 Task: Insert a corved.
Action: Mouse moved to (94, 79)
Screenshot: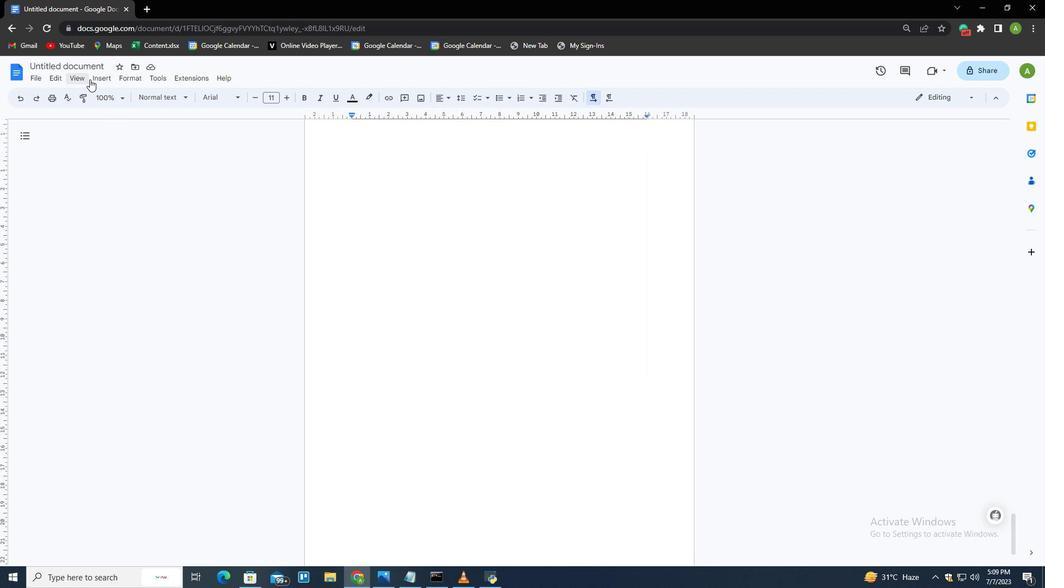 
Action: Mouse pressed left at (94, 79)
Screenshot: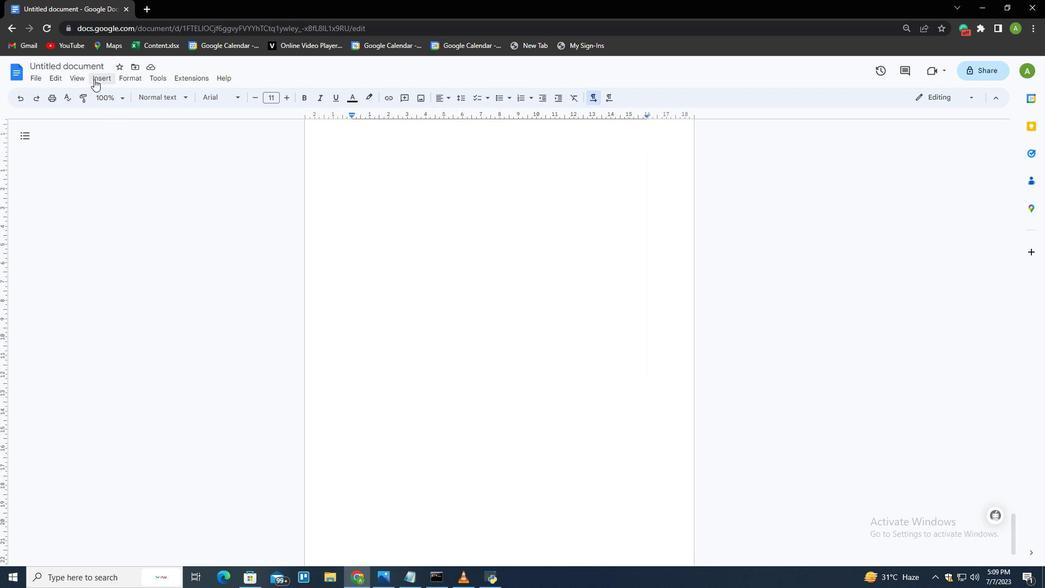 
Action: Mouse moved to (109, 129)
Screenshot: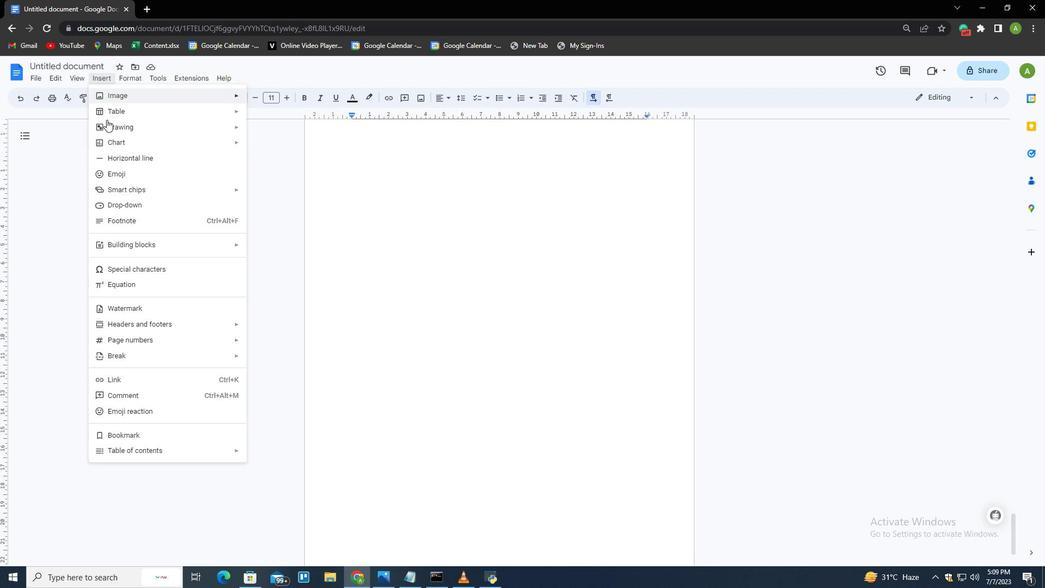 
Action: Mouse pressed left at (109, 129)
Screenshot: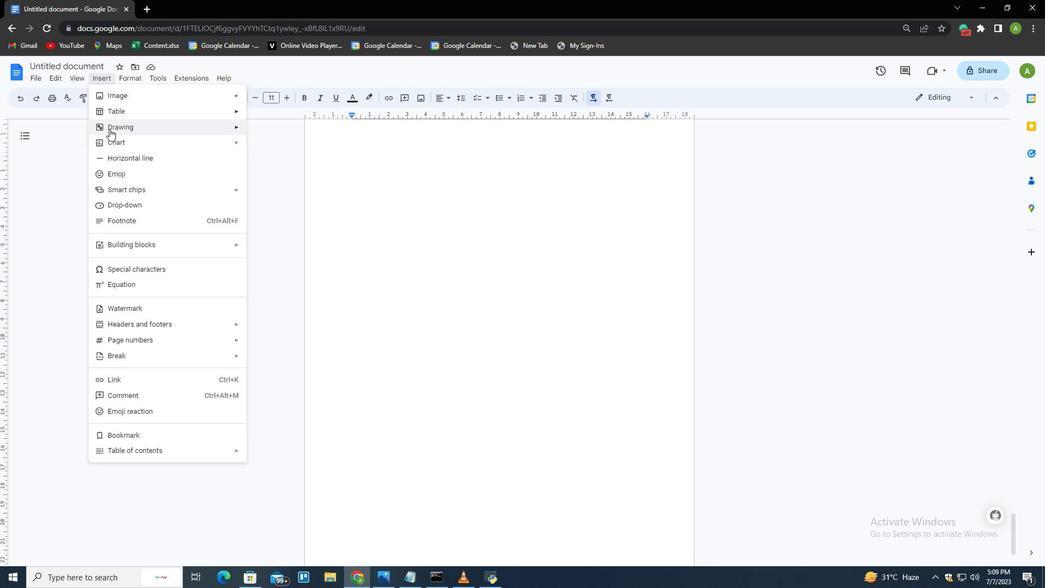 
Action: Mouse moved to (297, 129)
Screenshot: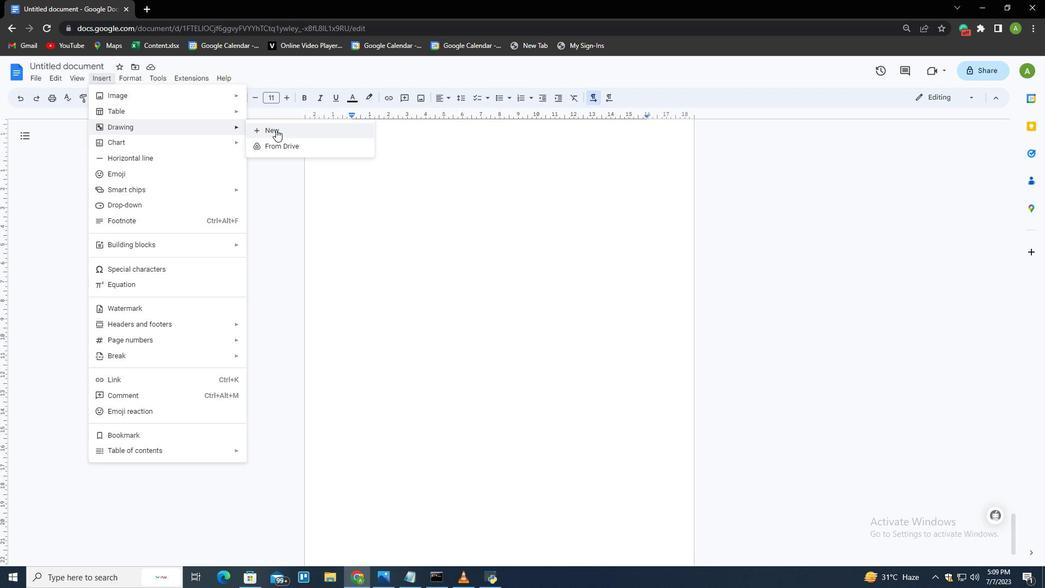 
Action: Mouse pressed left at (297, 129)
Screenshot: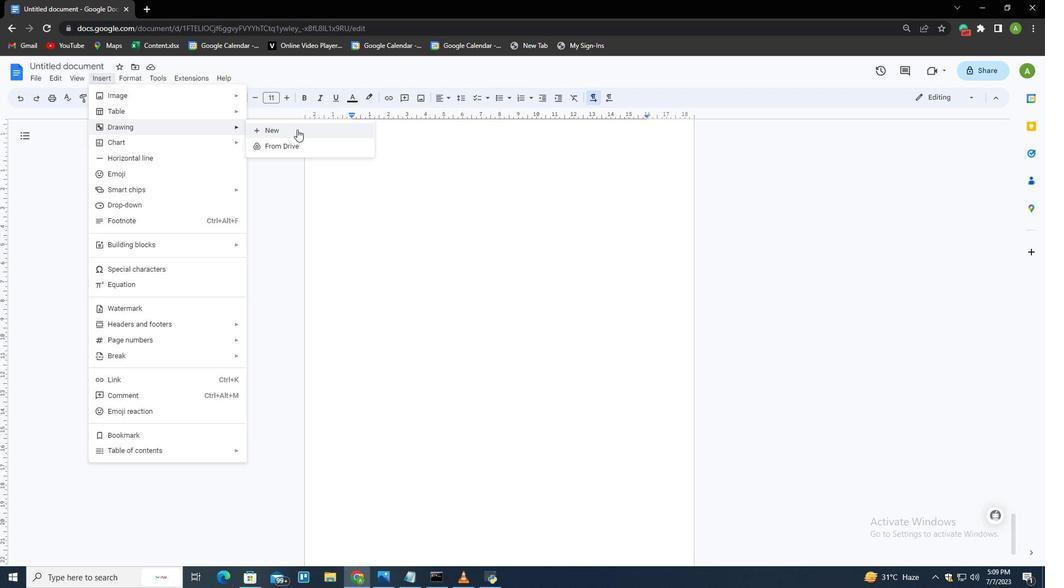 
Action: Mouse moved to (404, 122)
Screenshot: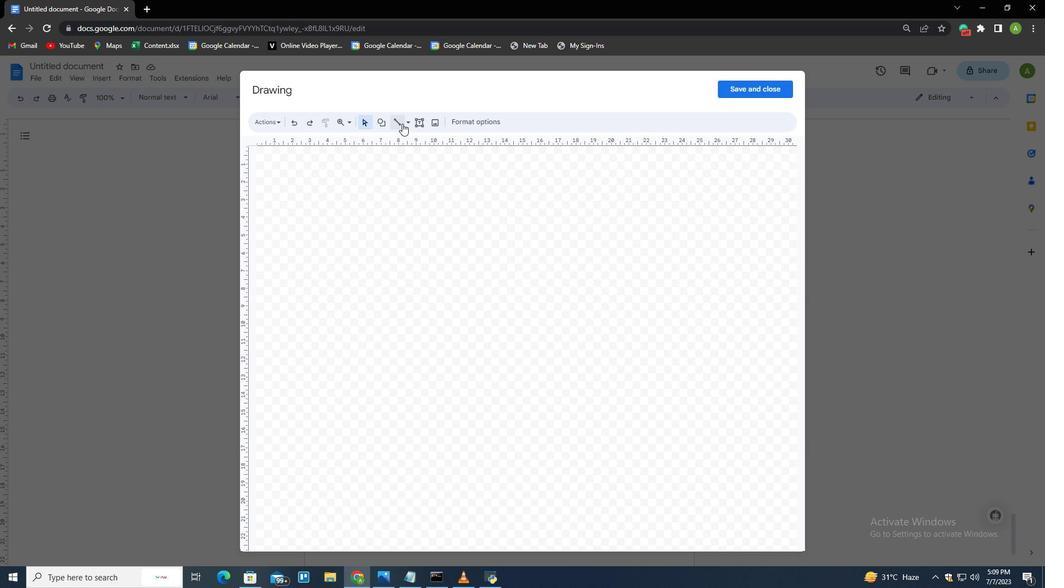 
Action: Mouse pressed left at (404, 122)
Screenshot: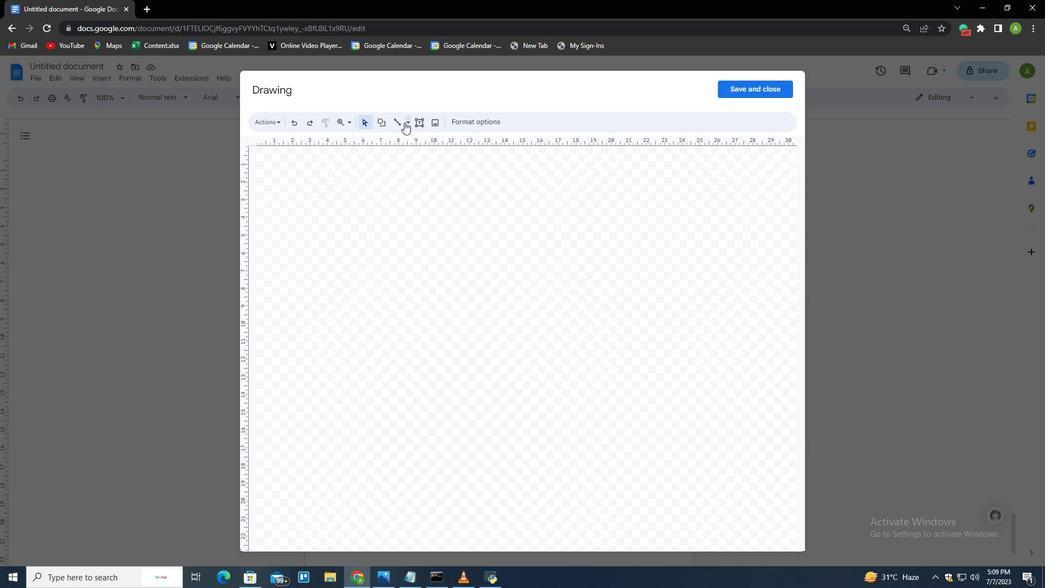 
Action: Mouse moved to (423, 209)
Screenshot: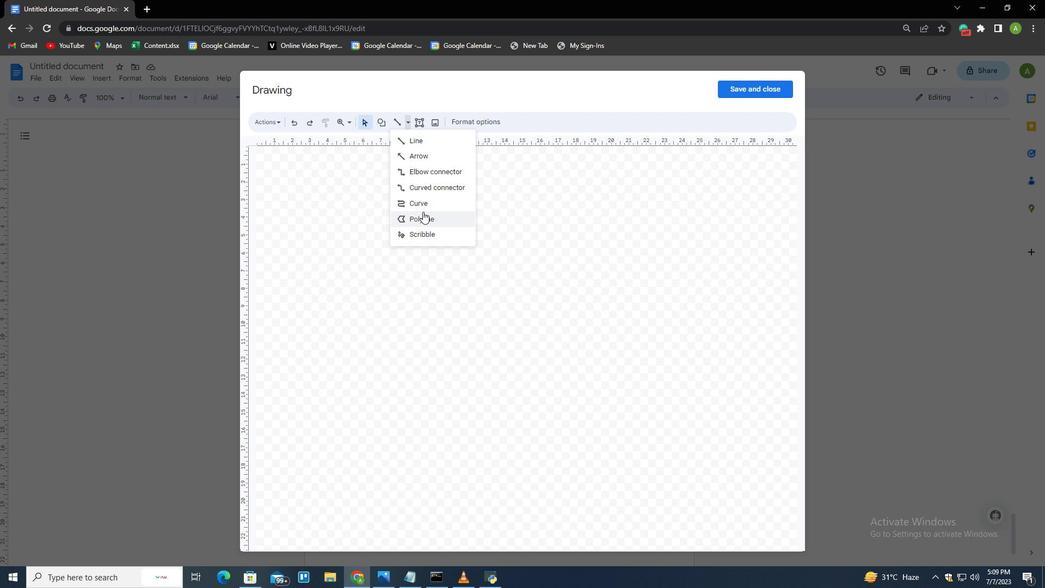 
Action: Mouse pressed left at (423, 209)
Screenshot: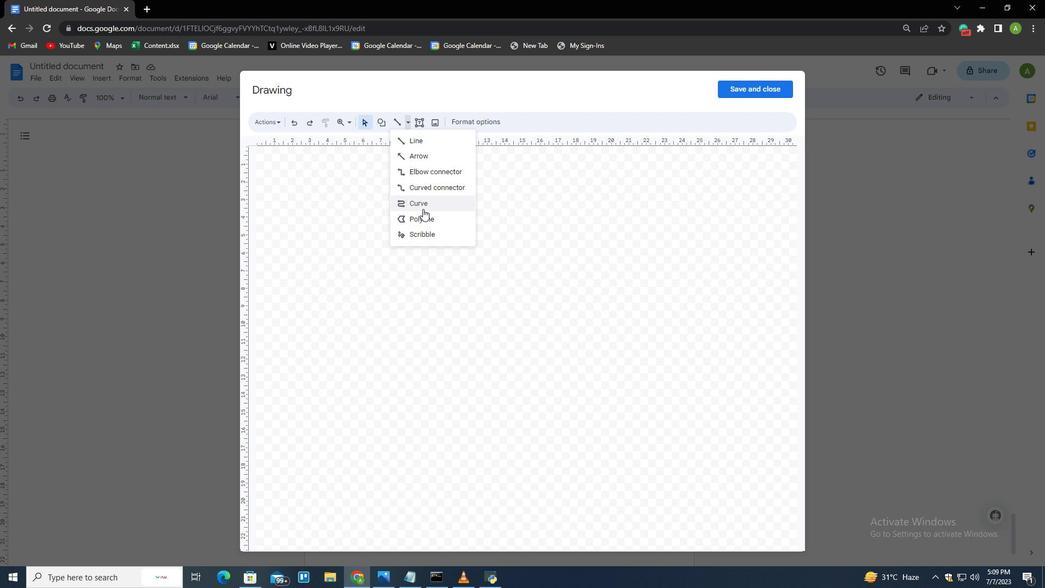 
Action: Mouse moved to (403, 260)
Screenshot: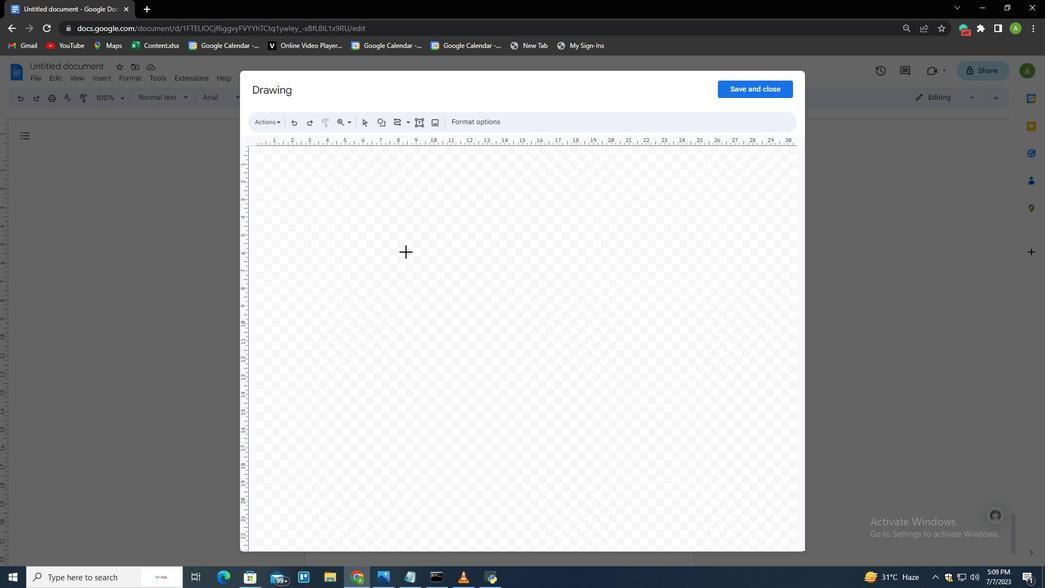 
Action: Mouse pressed left at (403, 260)
Screenshot: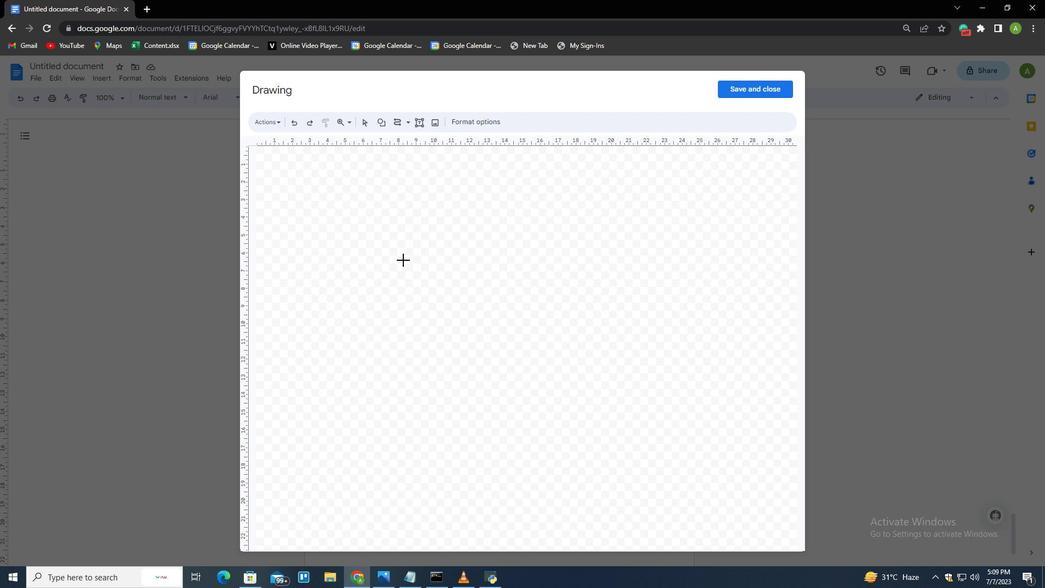 
Action: Mouse moved to (478, 260)
Screenshot: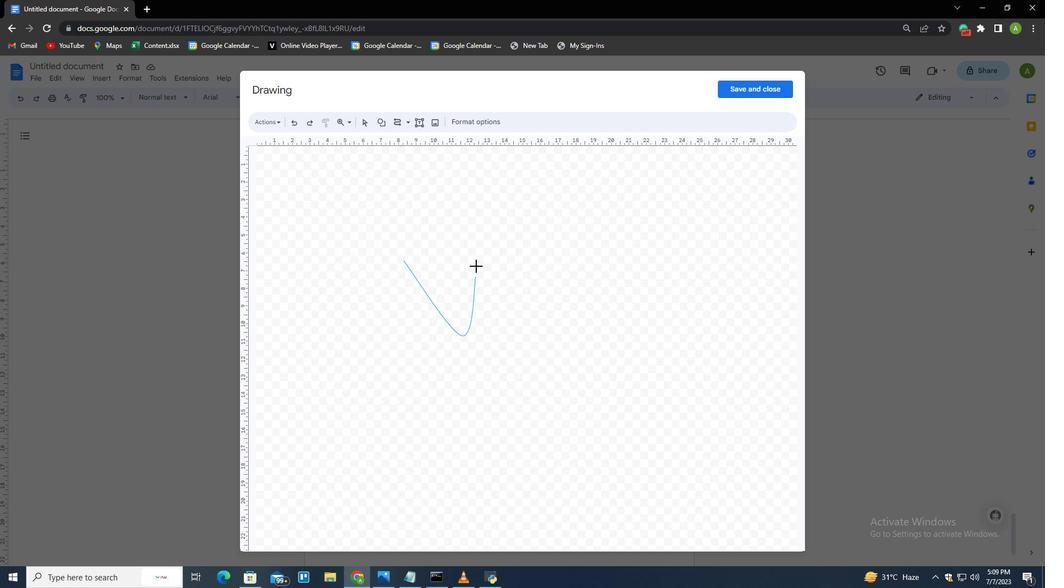 
Action: Mouse pressed left at (478, 260)
Screenshot: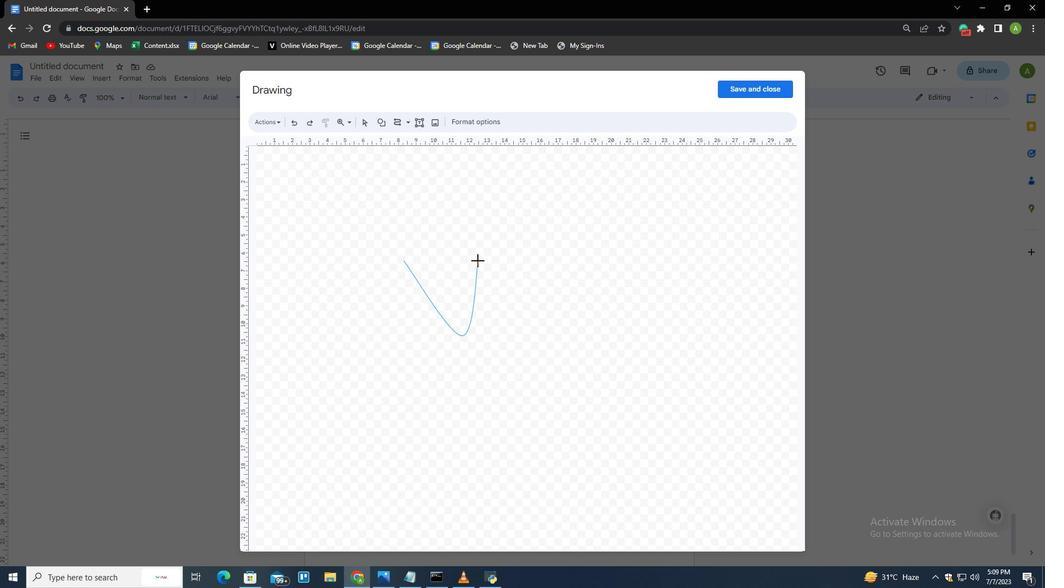 
Action: Mouse moved to (521, 320)
Screenshot: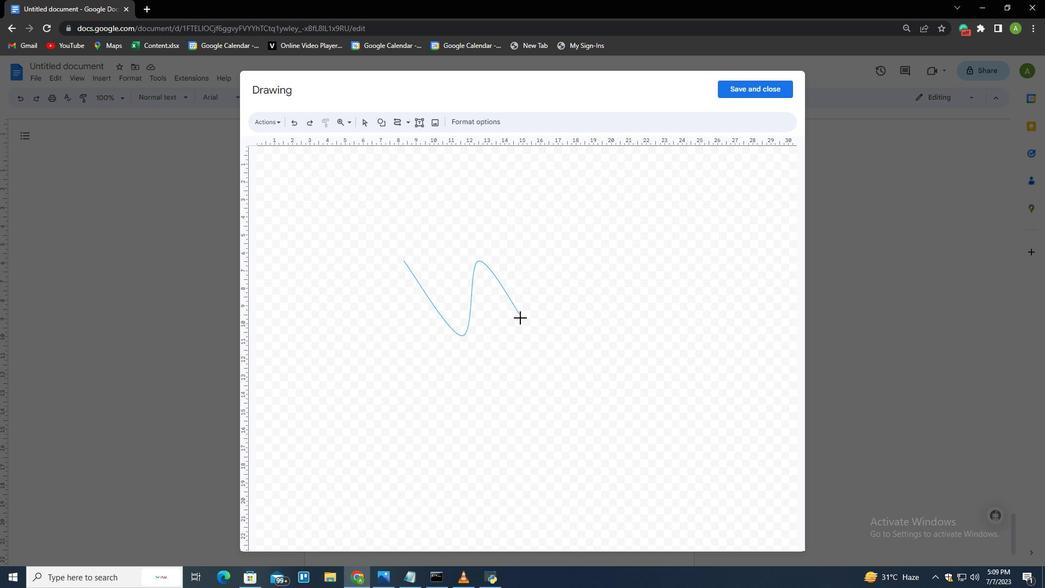 
Action: Mouse pressed left at (521, 320)
Screenshot: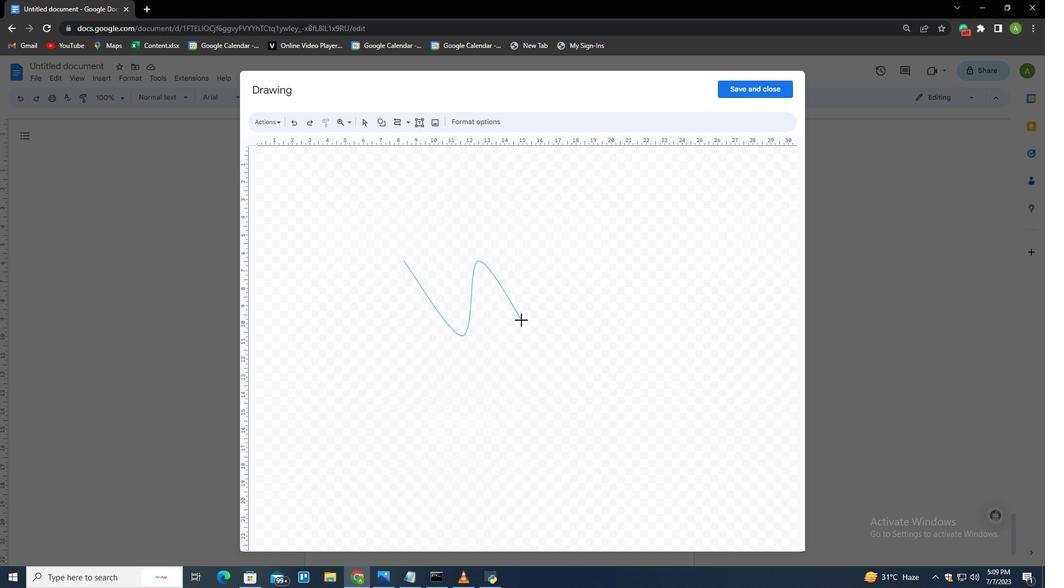 
Action: Mouse moved to (545, 232)
Screenshot: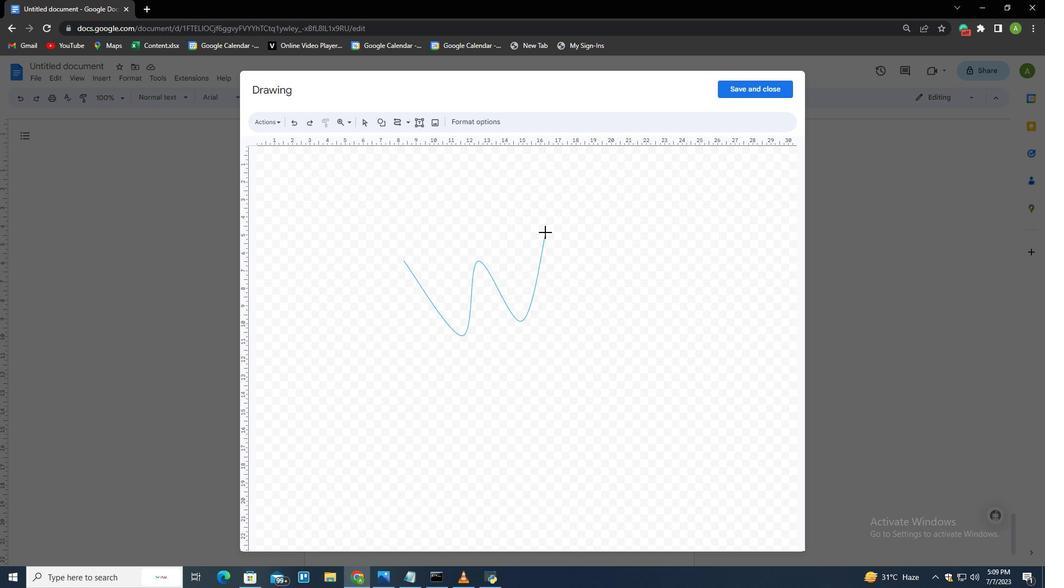 
Action: Mouse pressed left at (545, 232)
Screenshot: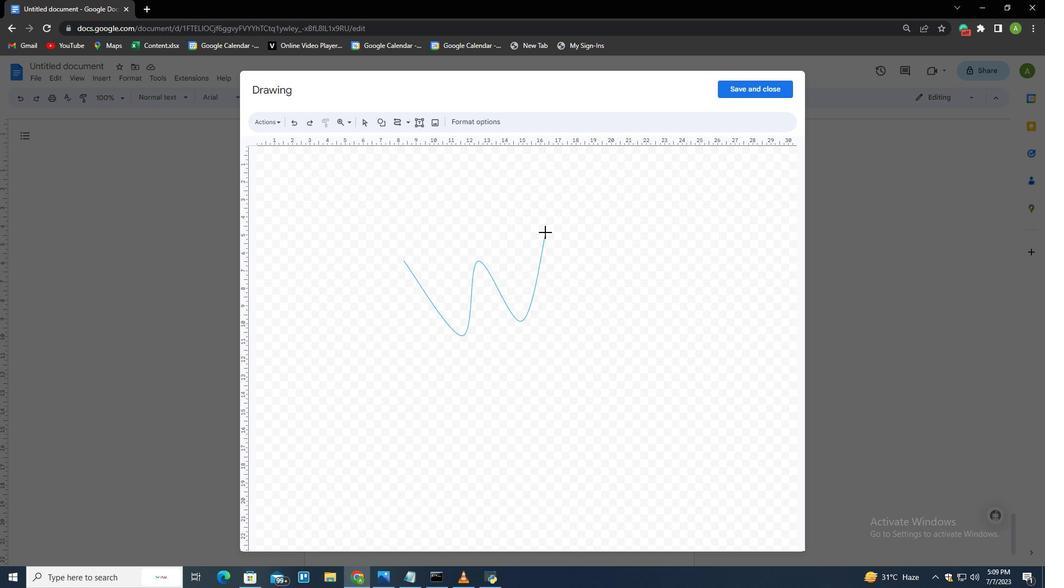 
Action: Mouse moved to (604, 312)
Screenshot: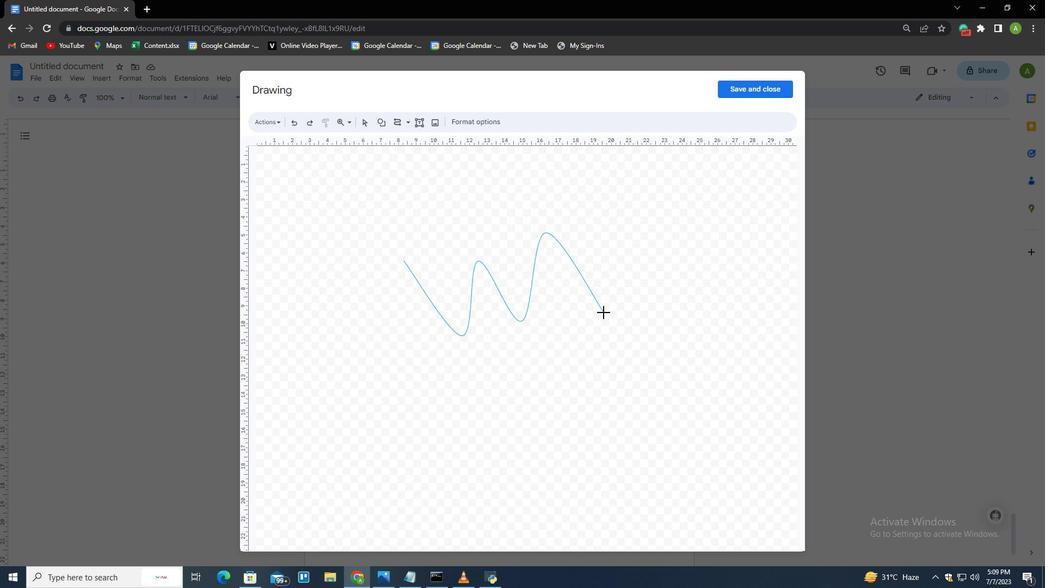 
Action: Mouse pressed left at (604, 312)
Screenshot: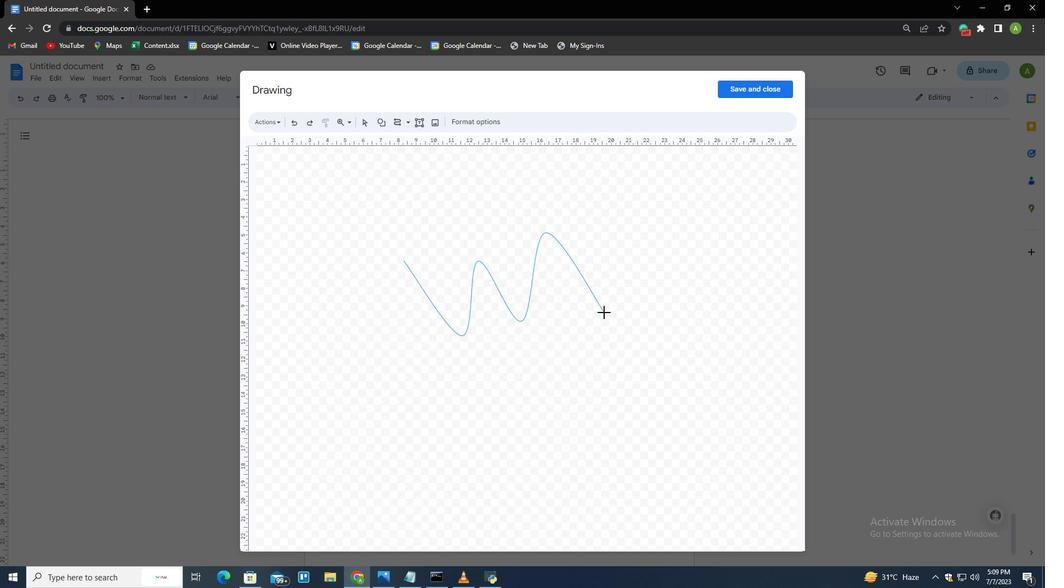 
Action: Mouse pressed left at (604, 312)
Screenshot: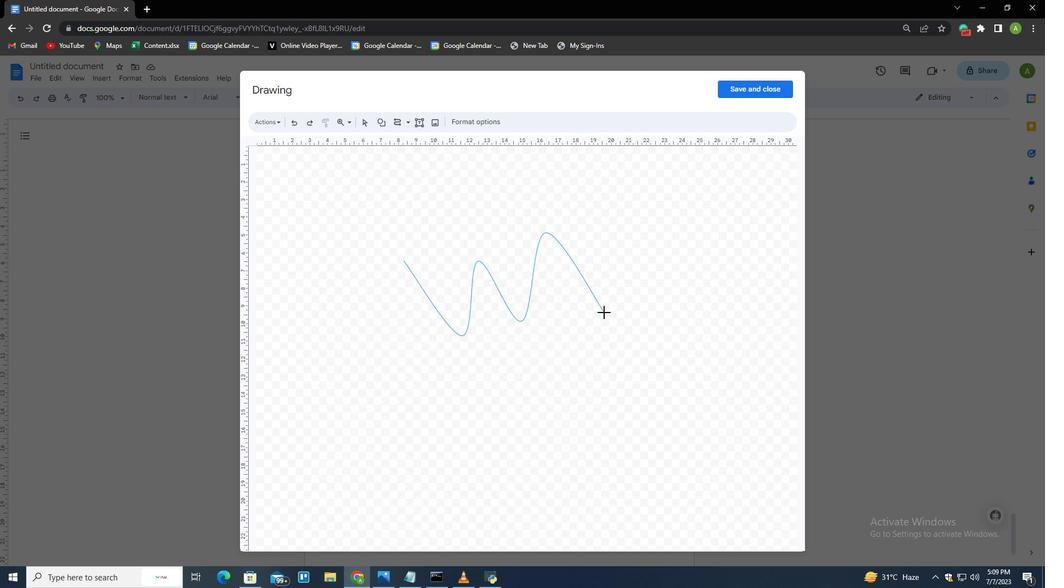 
Action: Mouse moved to (603, 314)
Screenshot: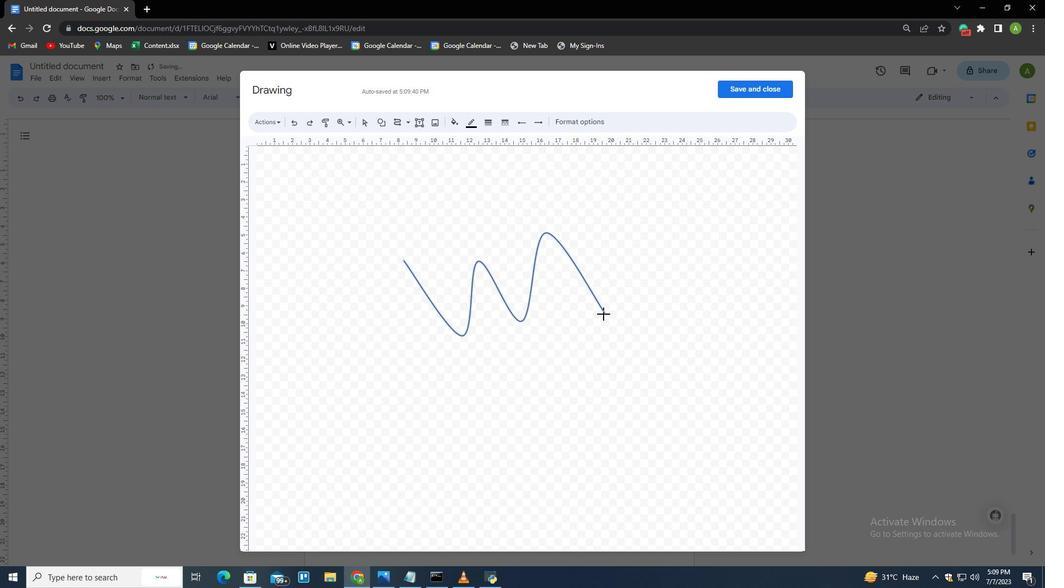 
